 Task: Create a section Code Commandos and in the section, add a milestone Internet of Things Implementation in the project TreePlan.
Action: Mouse moved to (20, 50)
Screenshot: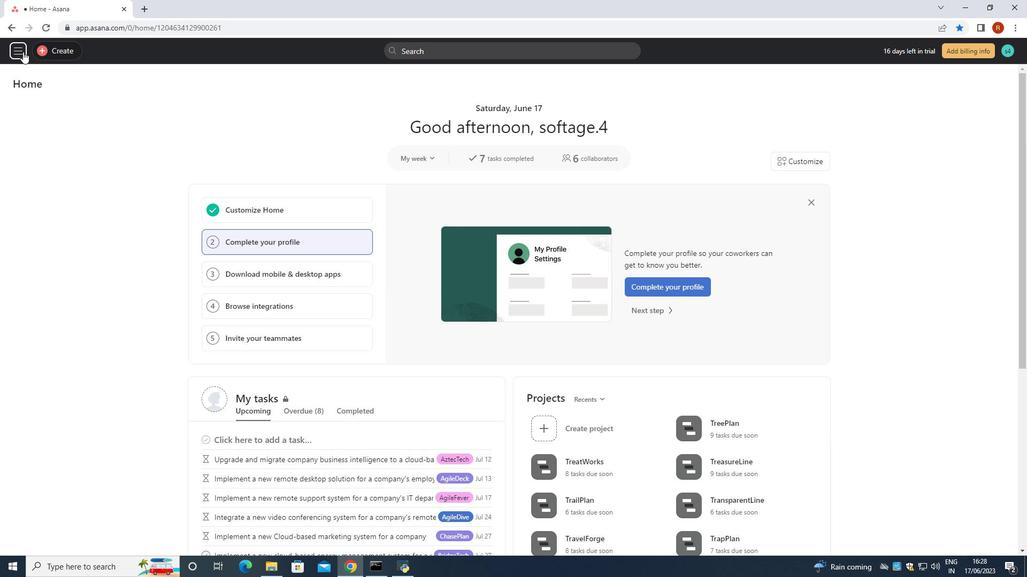 
Action: Mouse pressed left at (20, 50)
Screenshot: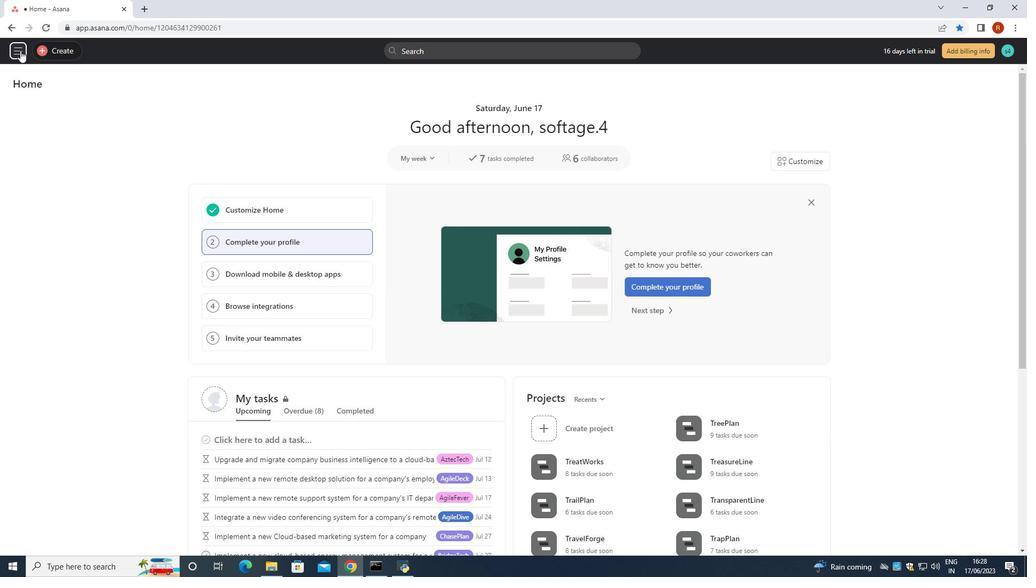 
Action: Mouse moved to (54, 249)
Screenshot: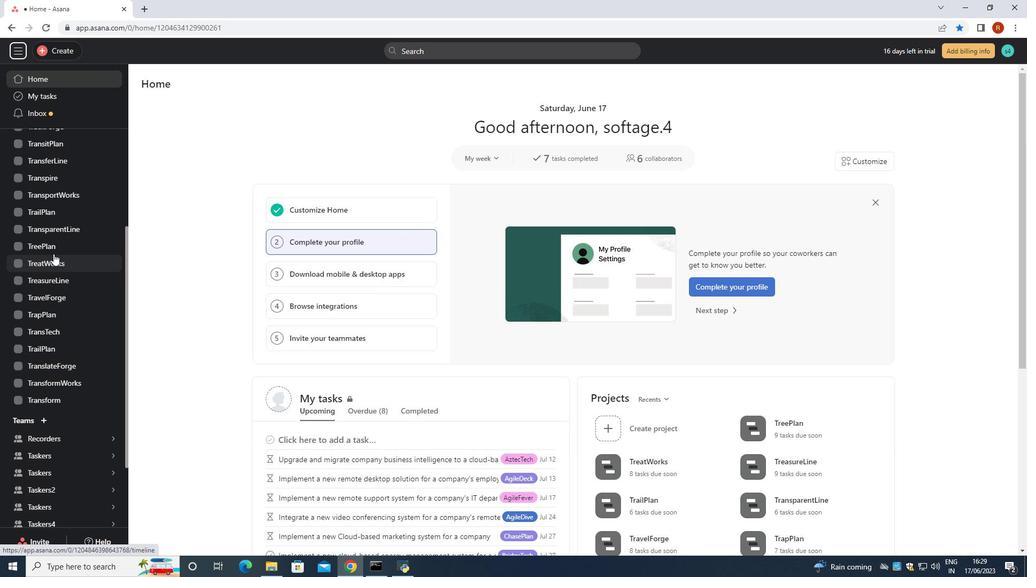
Action: Mouse pressed left at (54, 249)
Screenshot: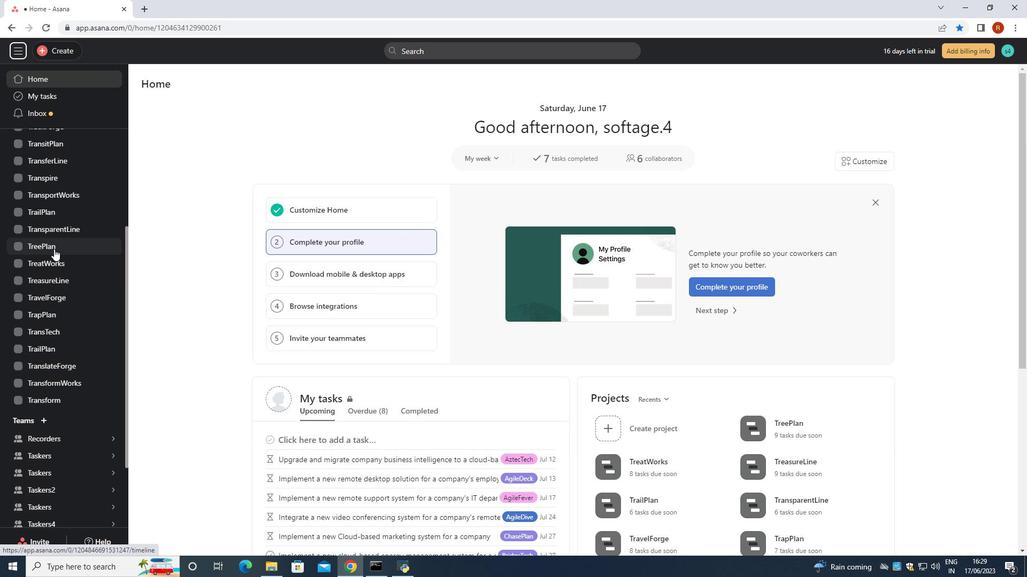 
Action: Mouse moved to (202, 337)
Screenshot: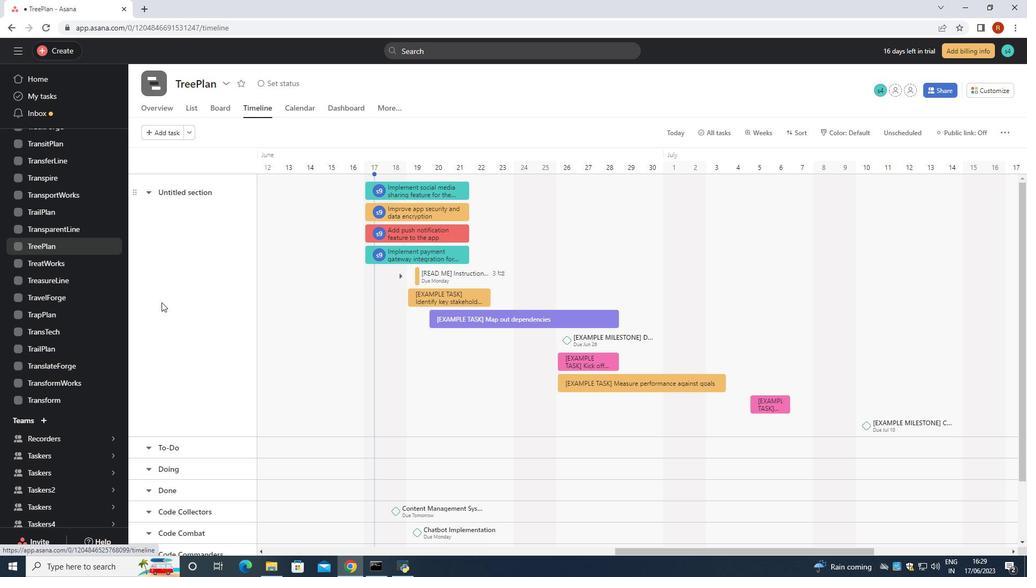 
Action: Mouse scrolled (188, 325) with delta (0, 0)
Screenshot: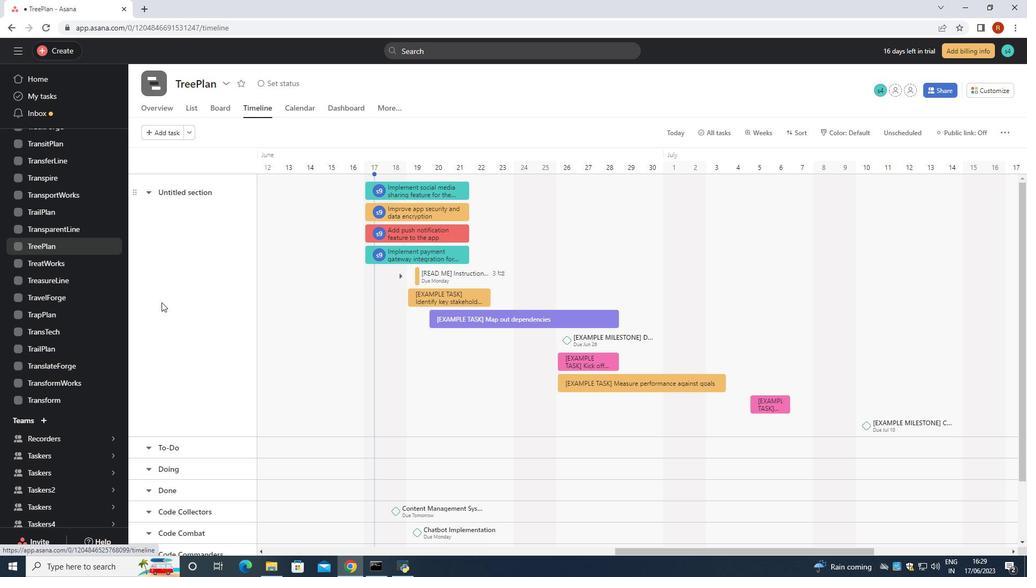 
Action: Mouse moved to (206, 339)
Screenshot: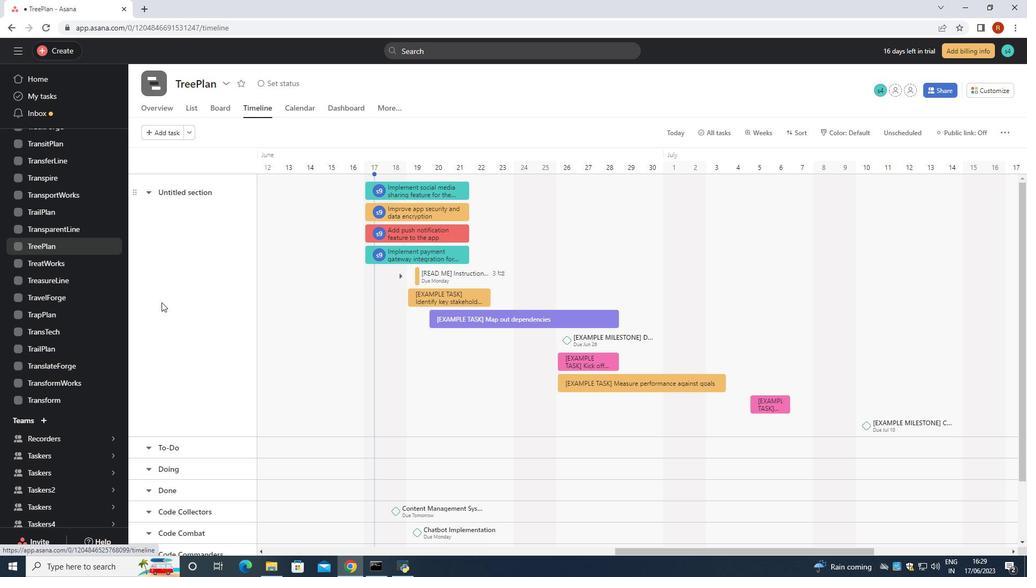 
Action: Mouse scrolled (202, 336) with delta (0, 0)
Screenshot: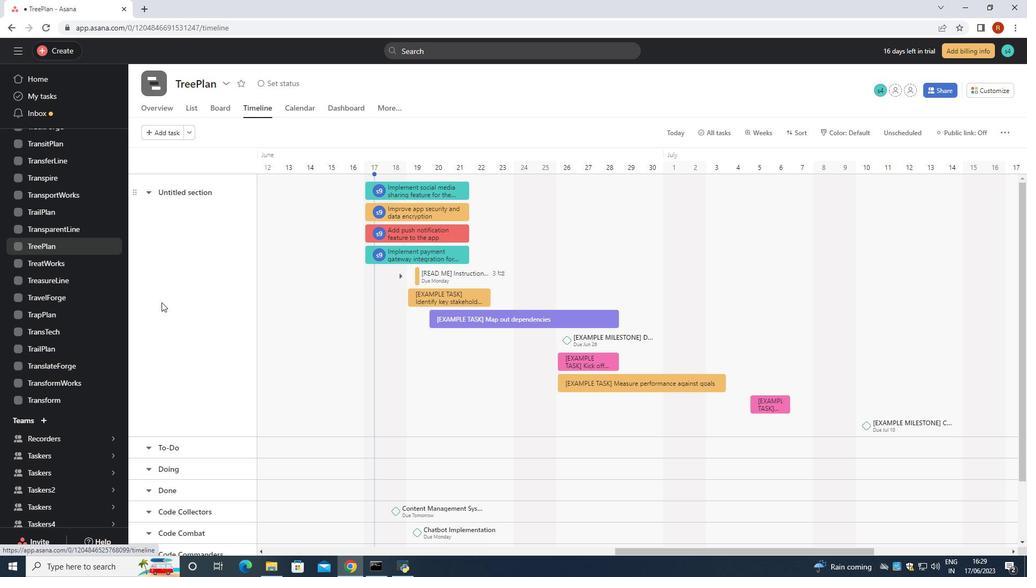 
Action: Mouse moved to (213, 343)
Screenshot: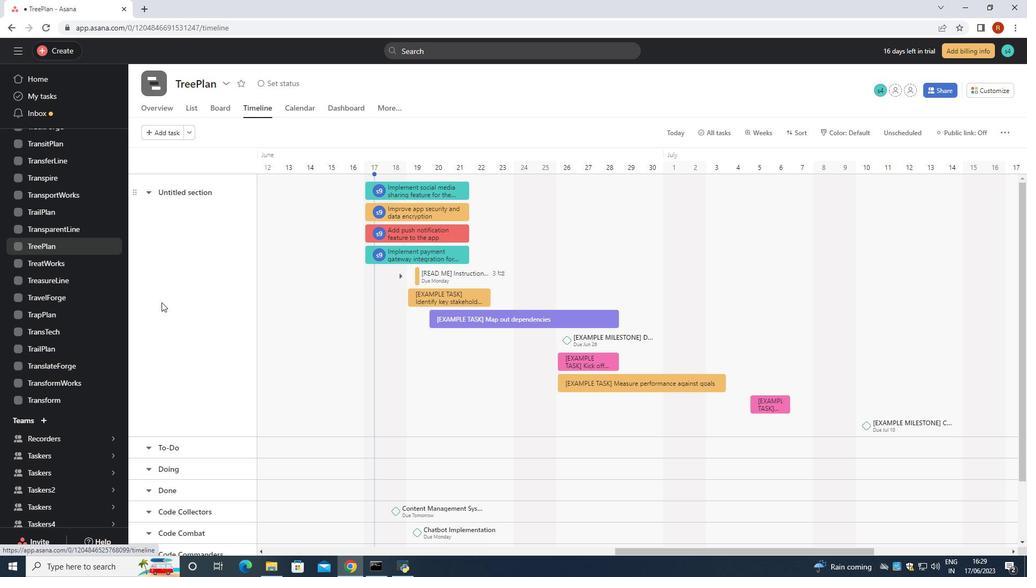 
Action: Mouse scrolled (213, 342) with delta (0, 0)
Screenshot: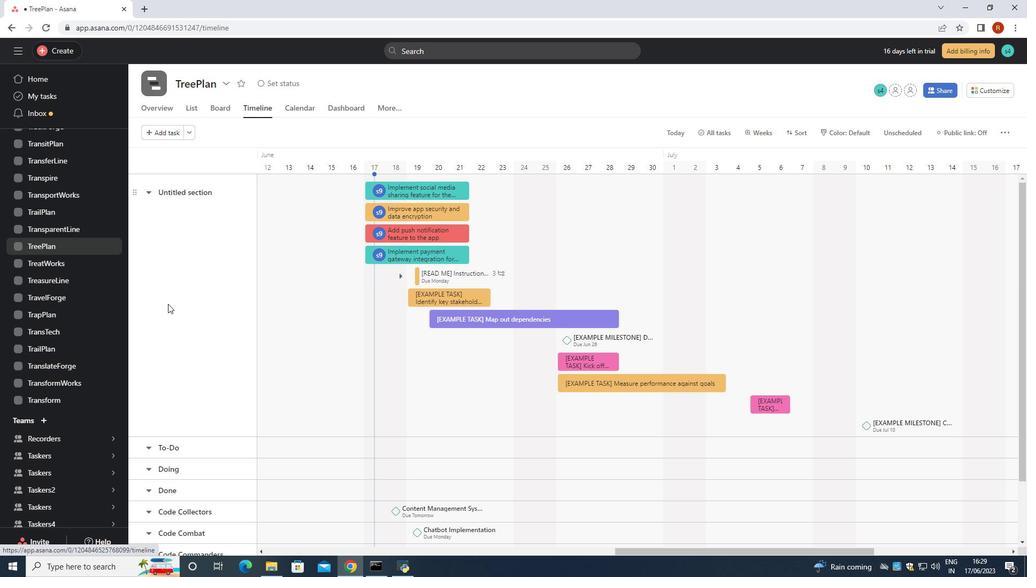 
Action: Mouse moved to (218, 345)
Screenshot: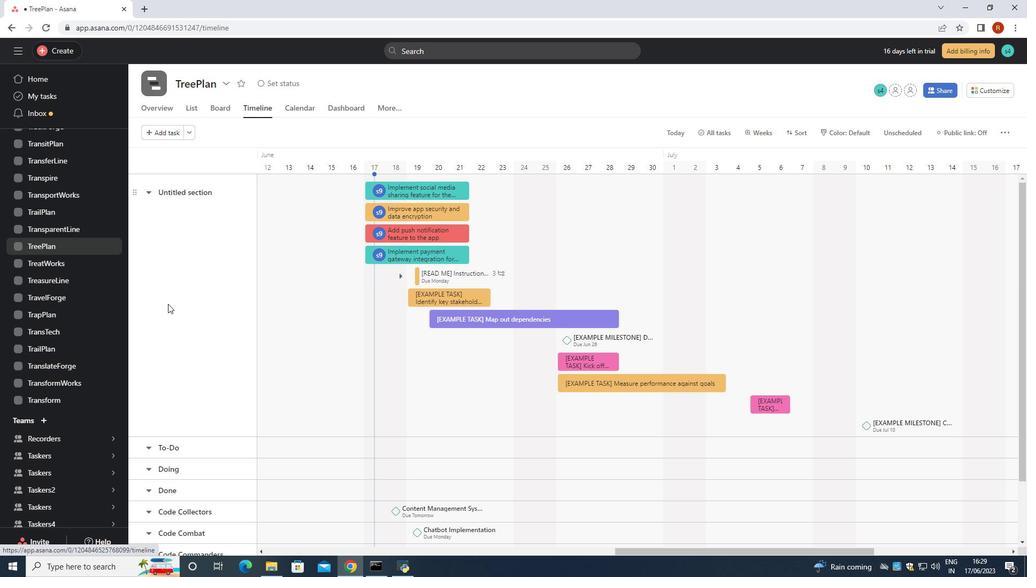 
Action: Mouse scrolled (218, 344) with delta (0, 0)
Screenshot: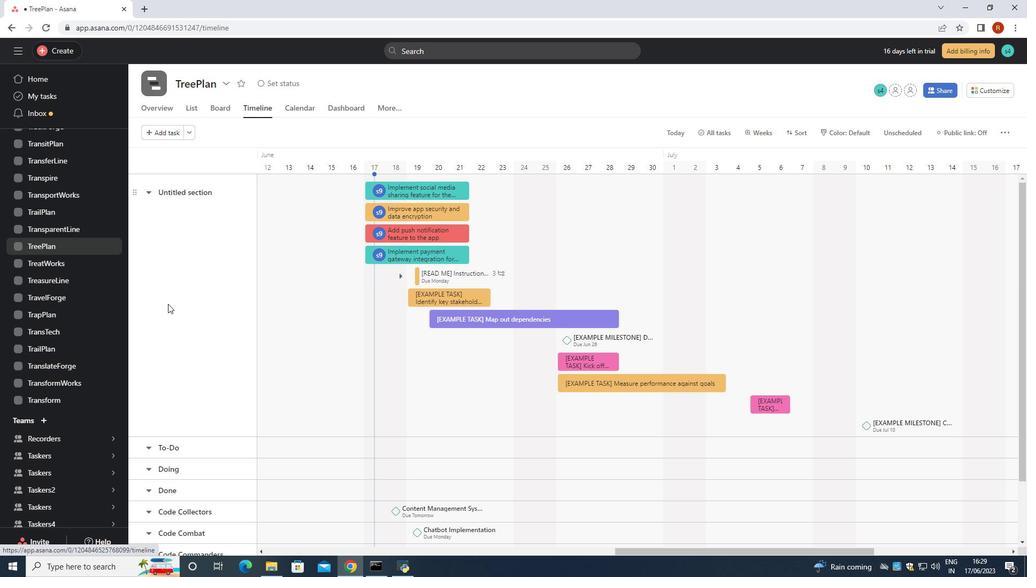 
Action: Mouse moved to (218, 345)
Screenshot: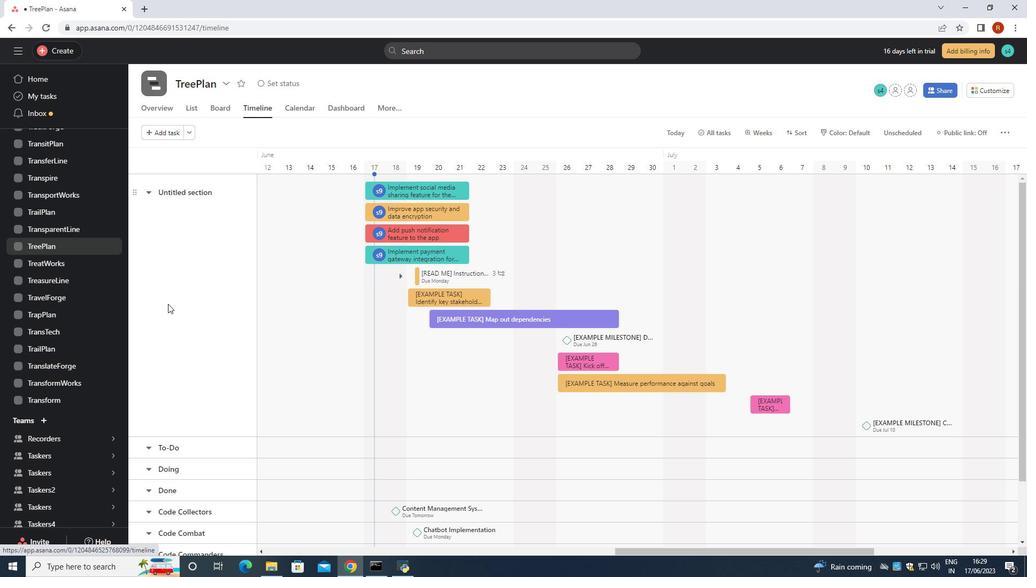 
Action: Mouse scrolled (218, 345) with delta (0, 0)
Screenshot: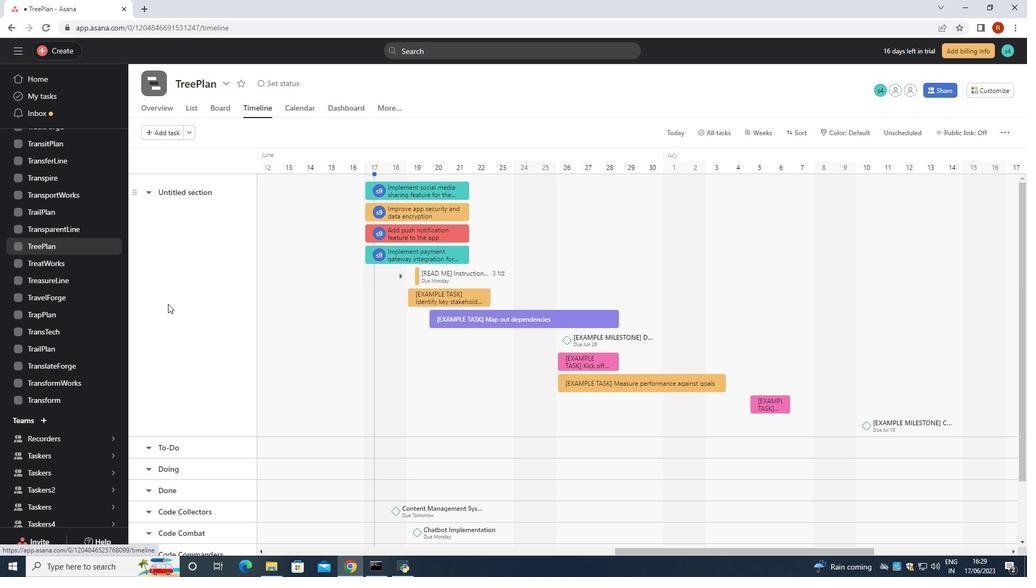 
Action: Mouse scrolled (218, 345) with delta (0, 0)
Screenshot: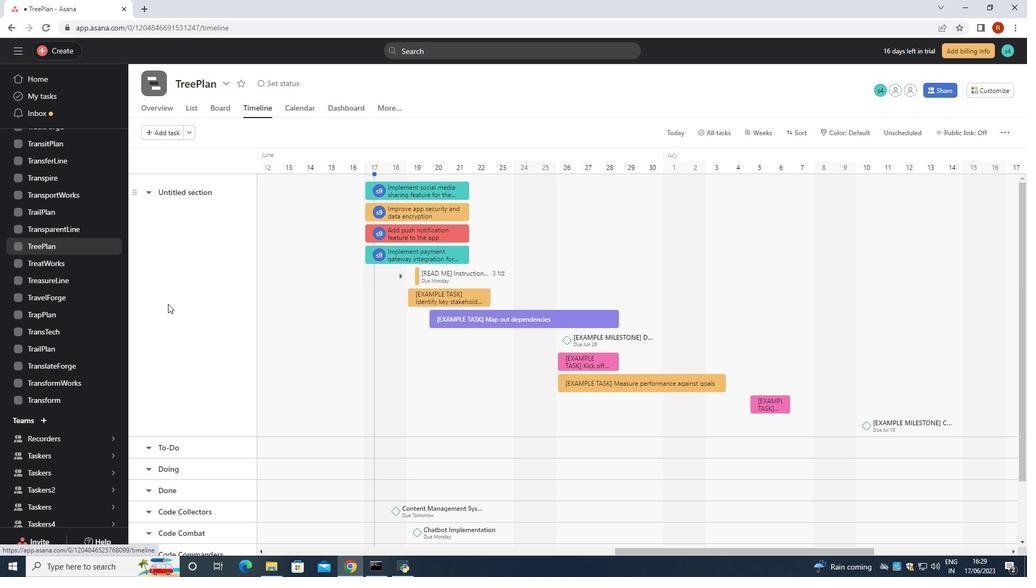 
Action: Mouse moved to (191, 496)
Screenshot: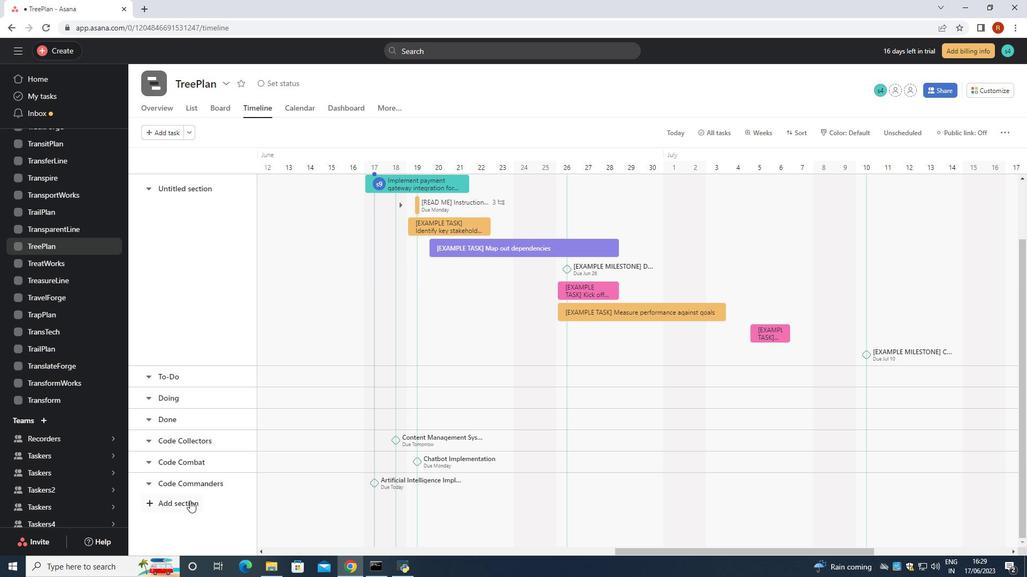 
Action: Mouse pressed left at (191, 496)
Screenshot: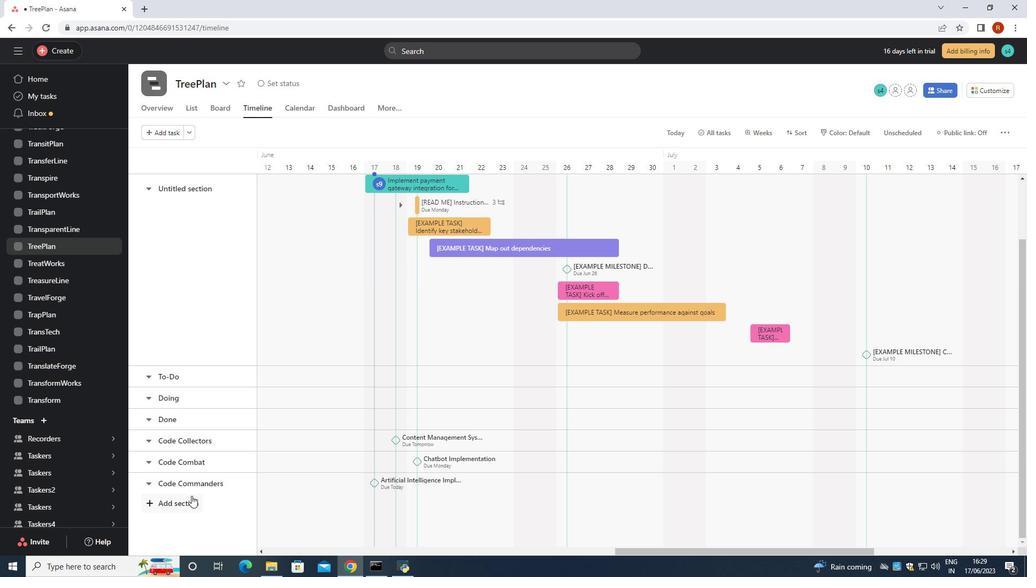 
Action: Mouse moved to (191, 495)
Screenshot: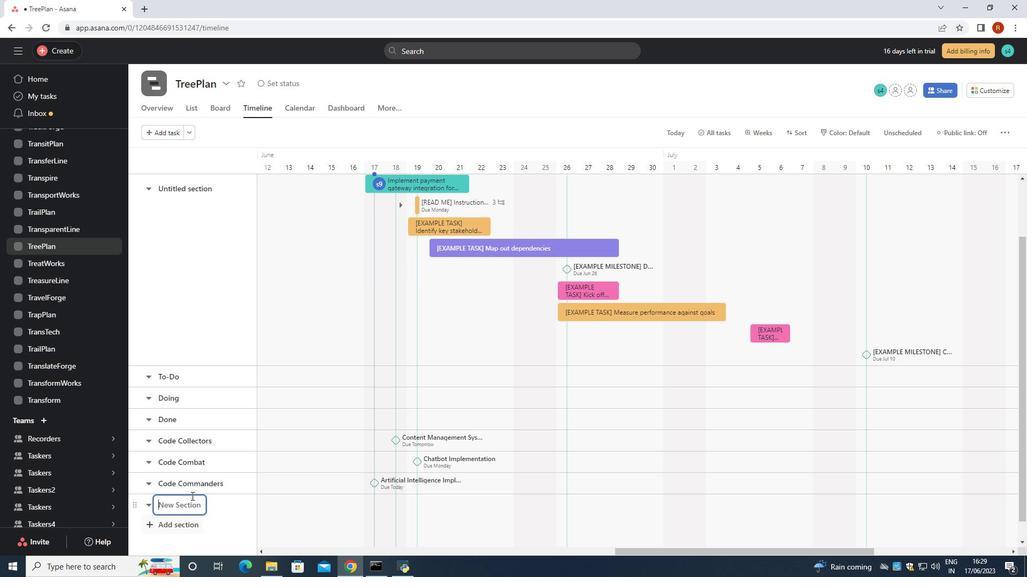 
Action: Key pressed <Key.shift>Code<Key.space><Key.shift>Commandos<Key.space>
Screenshot: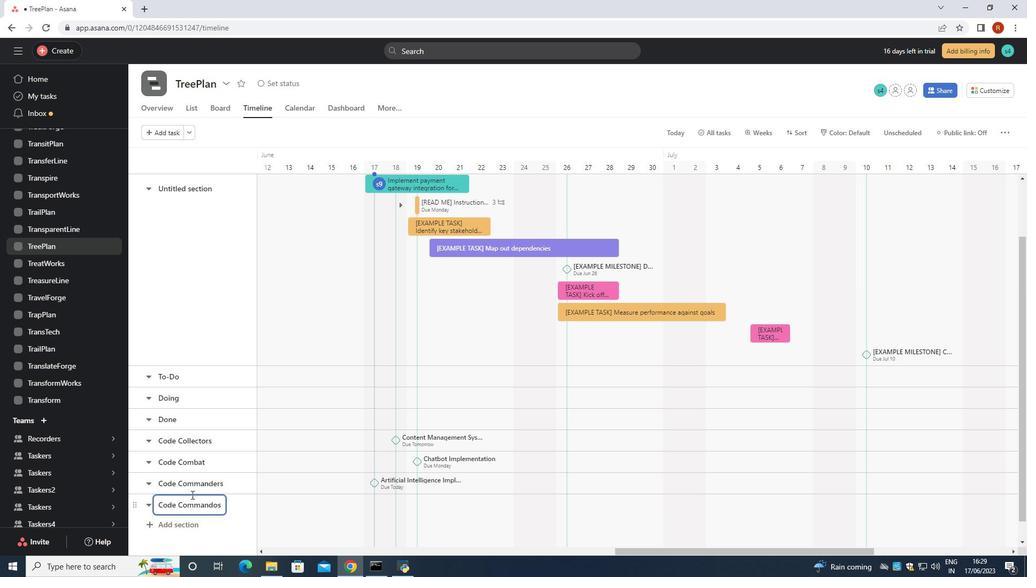 
Action: Mouse moved to (319, 512)
Screenshot: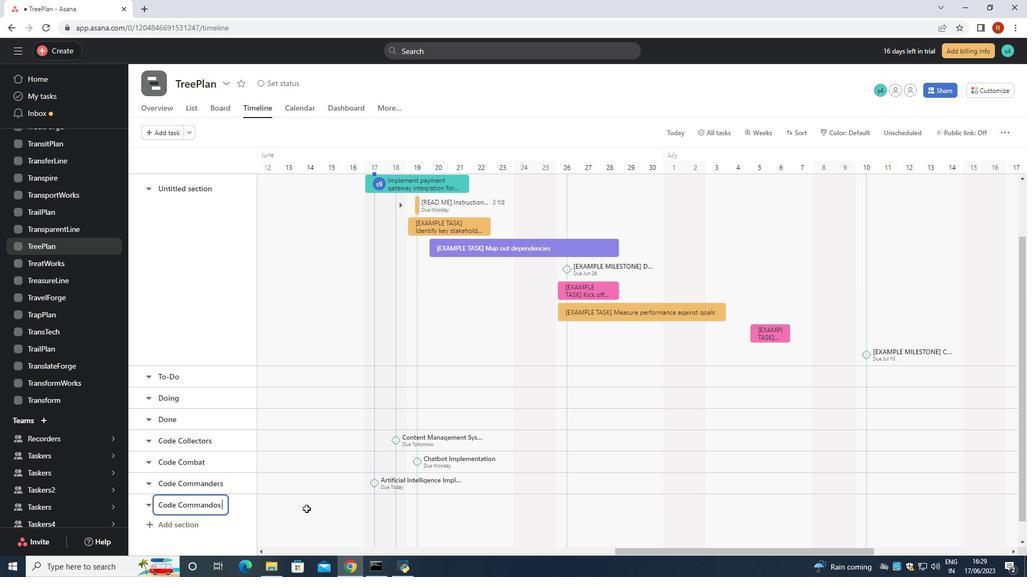 
Action: Mouse pressed left at (319, 512)
Screenshot: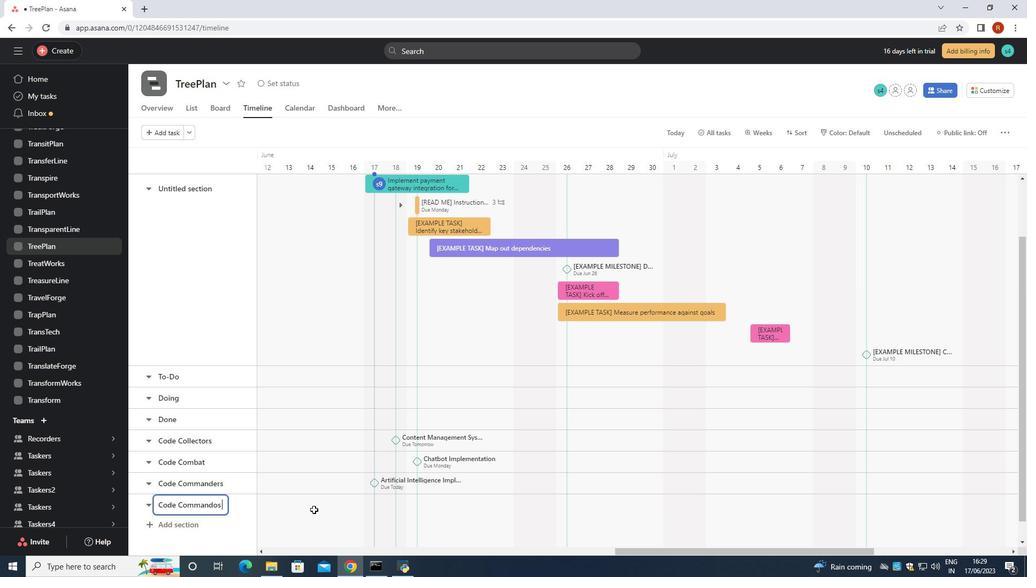 
Action: Key pressed <Key.shift><Key.shift><Key.shift><Key.shift>Internet<Key.space>of<Key.space><Key.shift>Thing<Key.space><Key.shift><Key.shift><Key.shift><Key.shift><Key.shift>Implementation<Key.space><Key.enter>
Screenshot: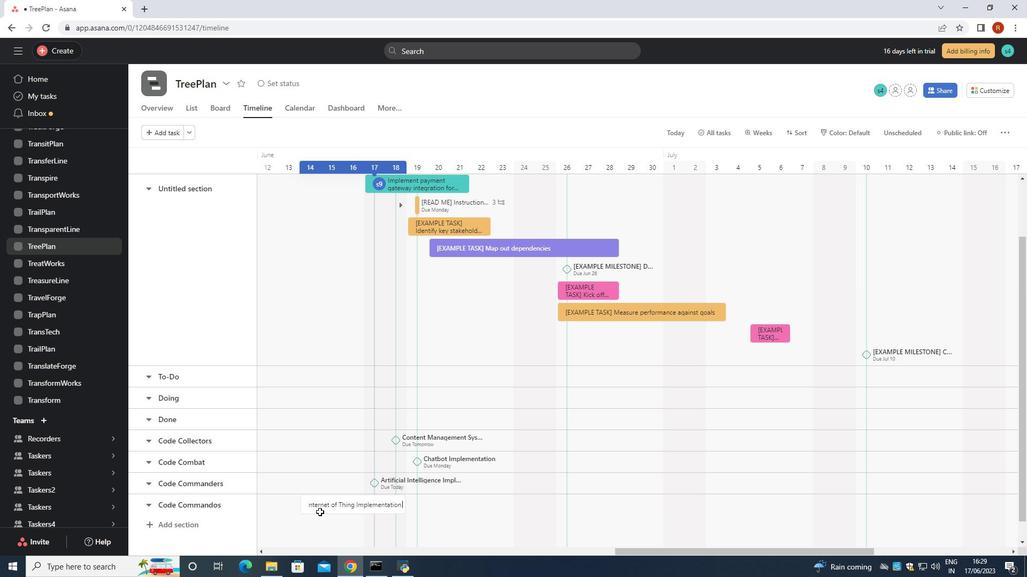 
Action: Mouse moved to (363, 502)
Screenshot: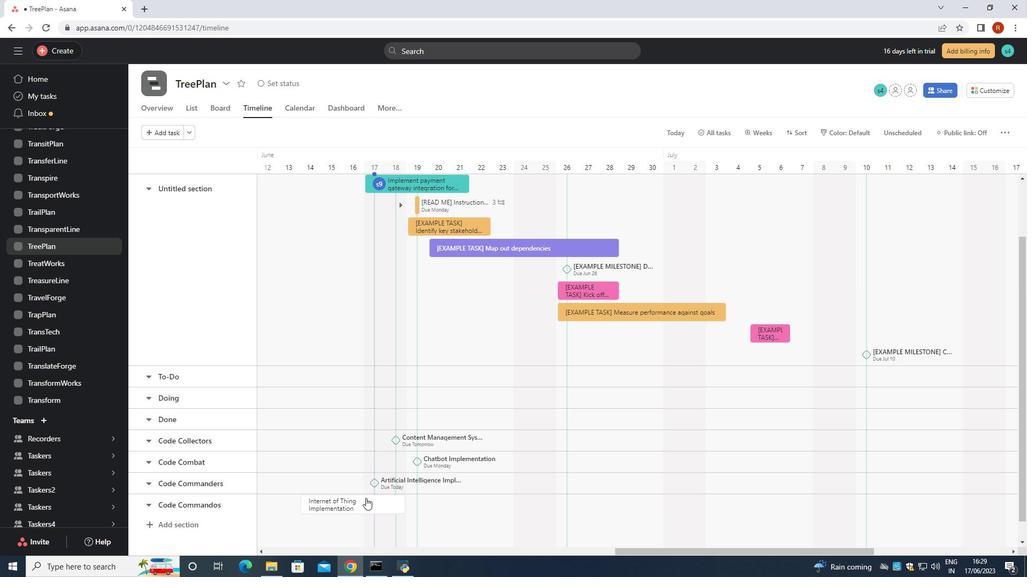 
Action: Mouse pressed right at (363, 502)
Screenshot: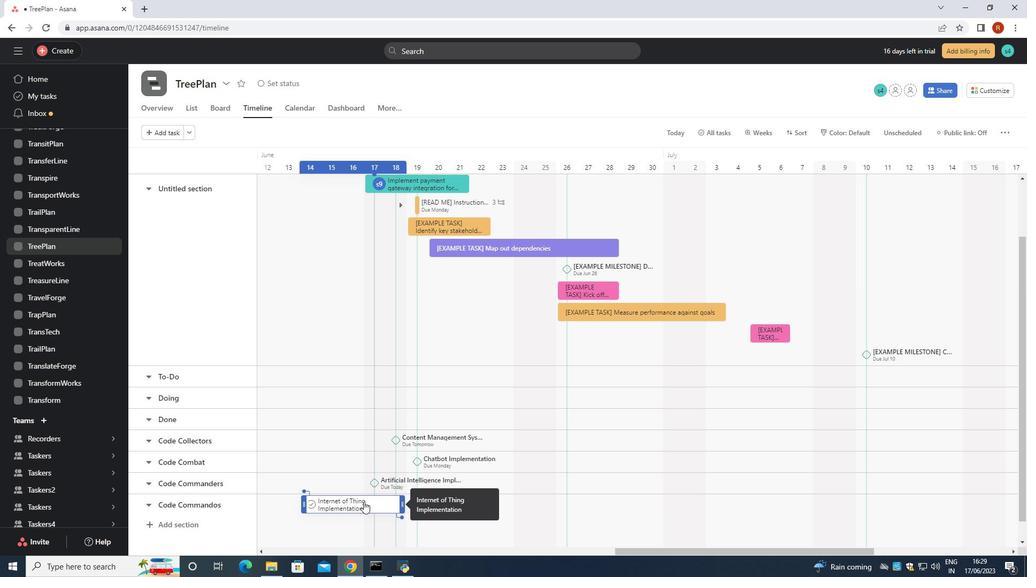 
Action: Mouse moved to (409, 449)
Screenshot: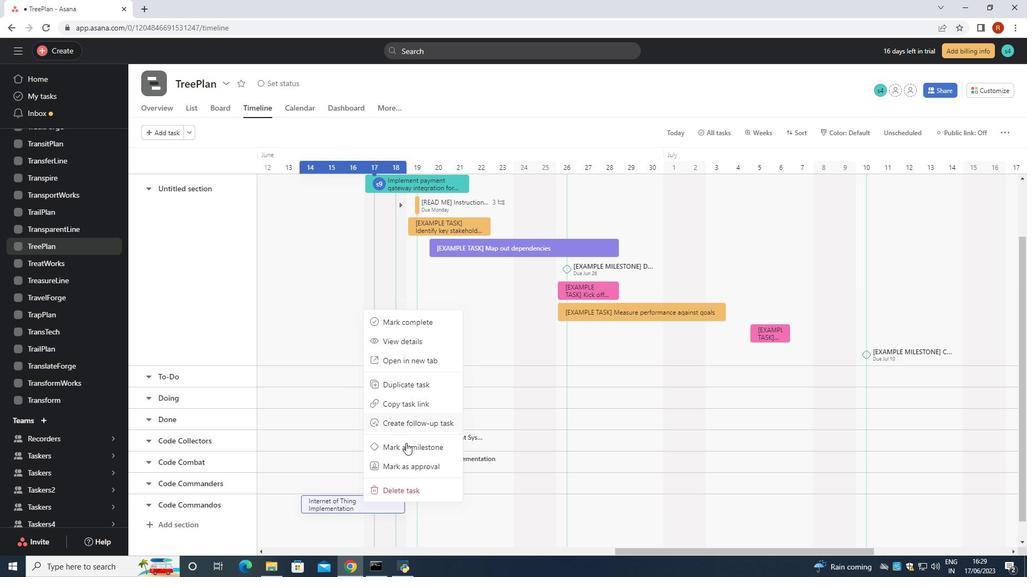
Action: Mouse pressed left at (409, 449)
Screenshot: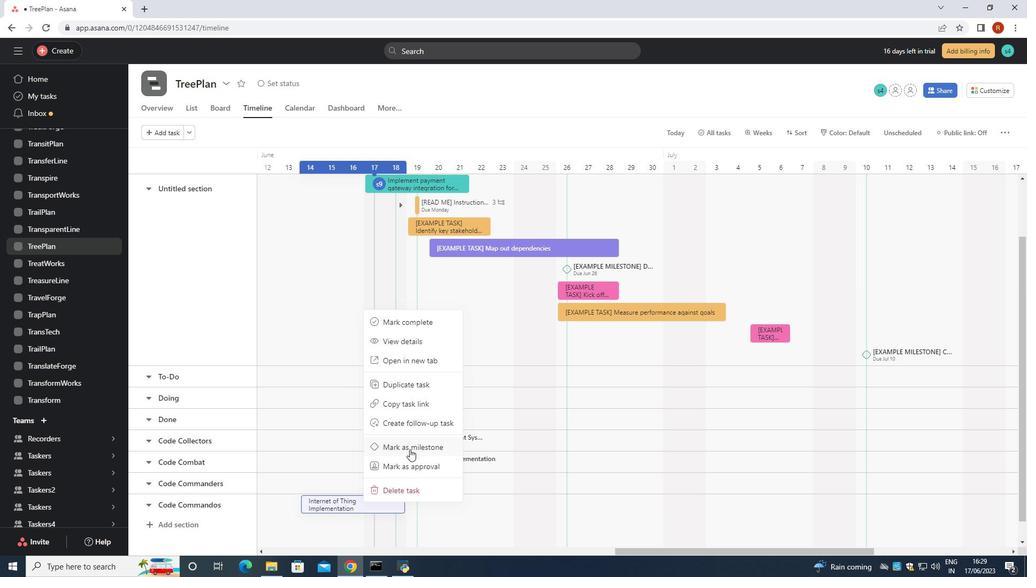
Action: Mouse moved to (416, 469)
Screenshot: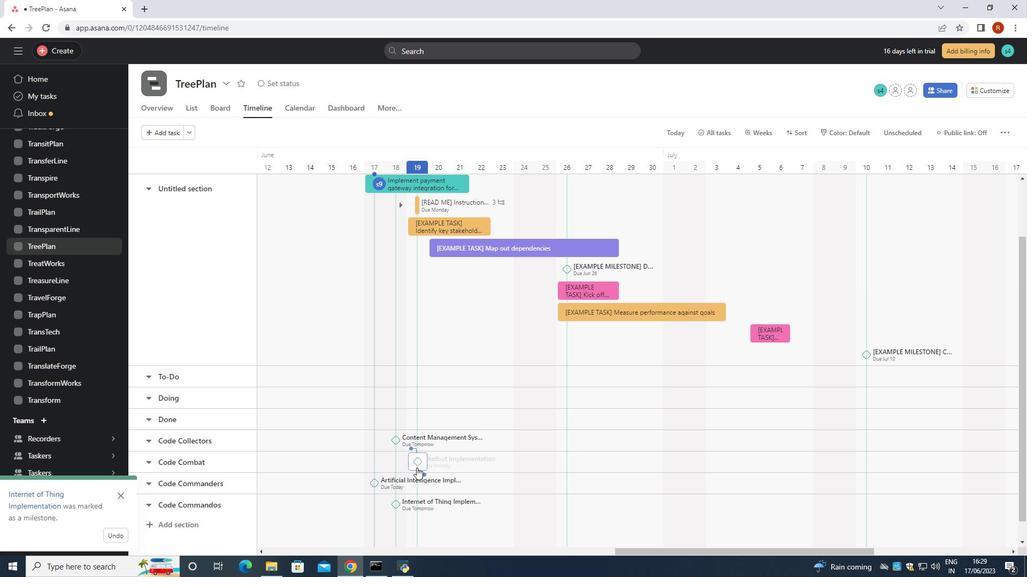 
